 Task: Add Sprouts Organic Cinnamon Spice Instant Oatmeal to the cart.
Action: Mouse moved to (19, 81)
Screenshot: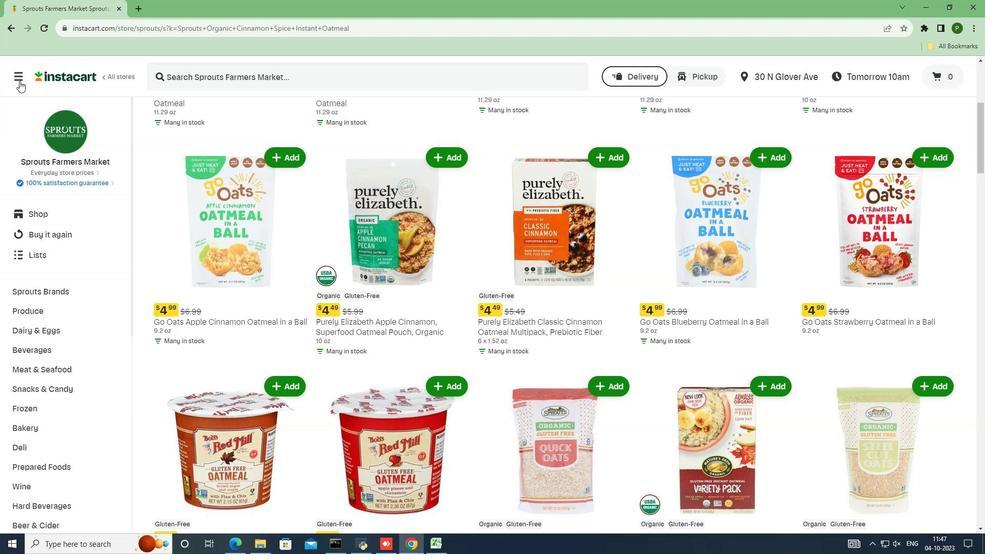 
Action: Mouse pressed left at (19, 81)
Screenshot: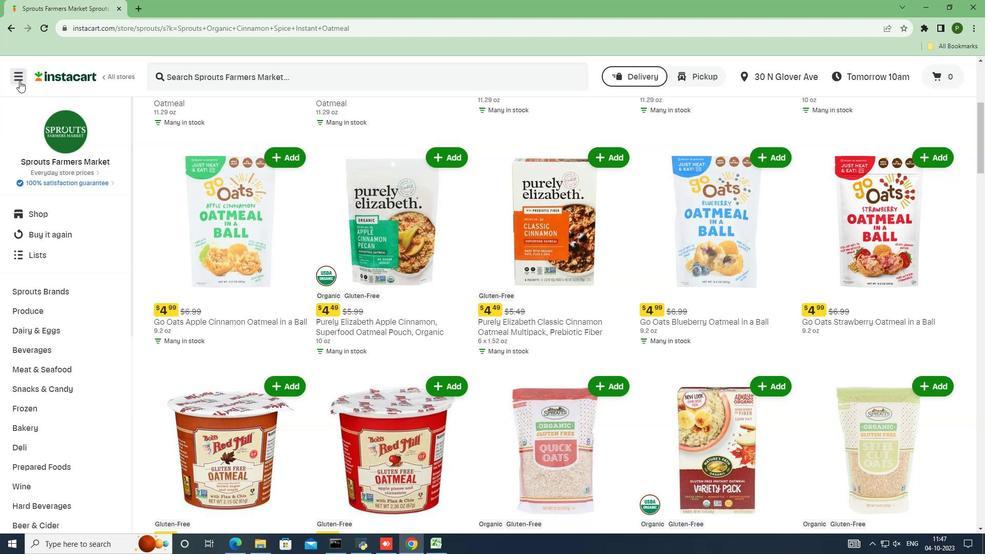 
Action: Mouse moved to (30, 280)
Screenshot: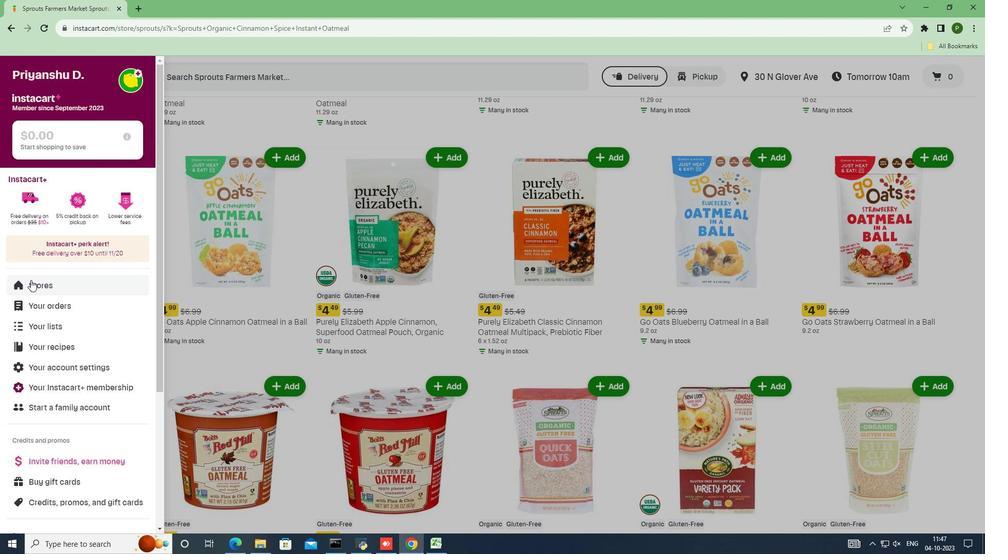 
Action: Mouse pressed left at (30, 280)
Screenshot: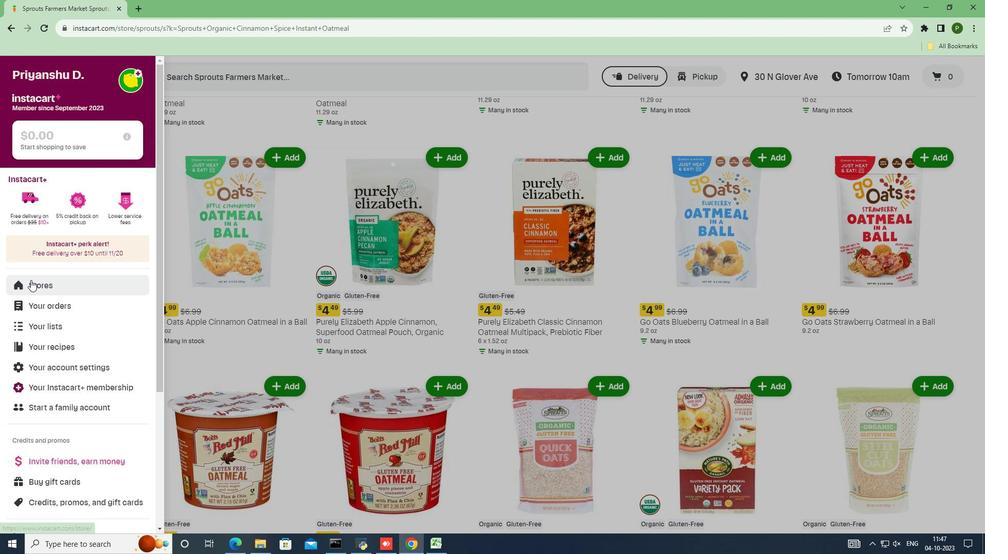 
Action: Mouse moved to (233, 108)
Screenshot: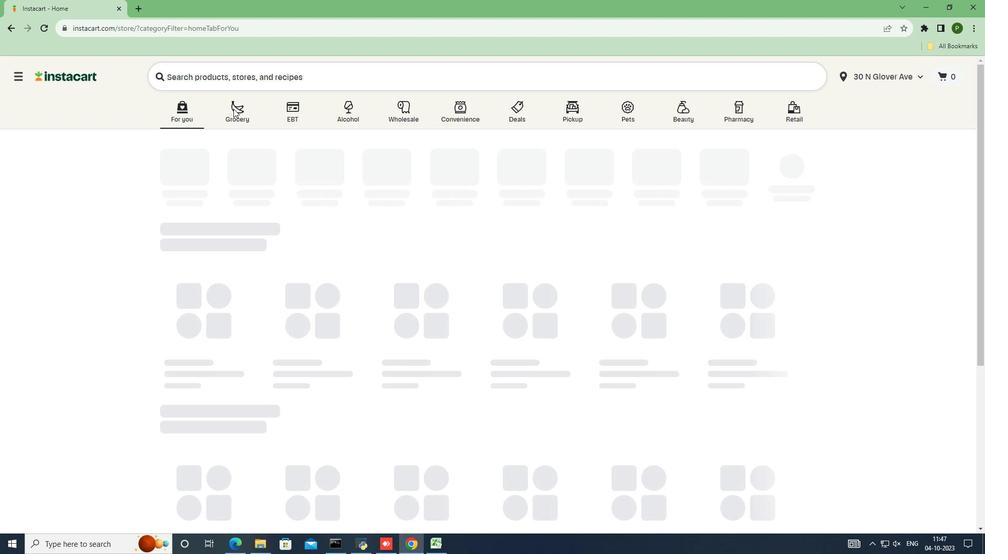 
Action: Mouse pressed left at (233, 108)
Screenshot: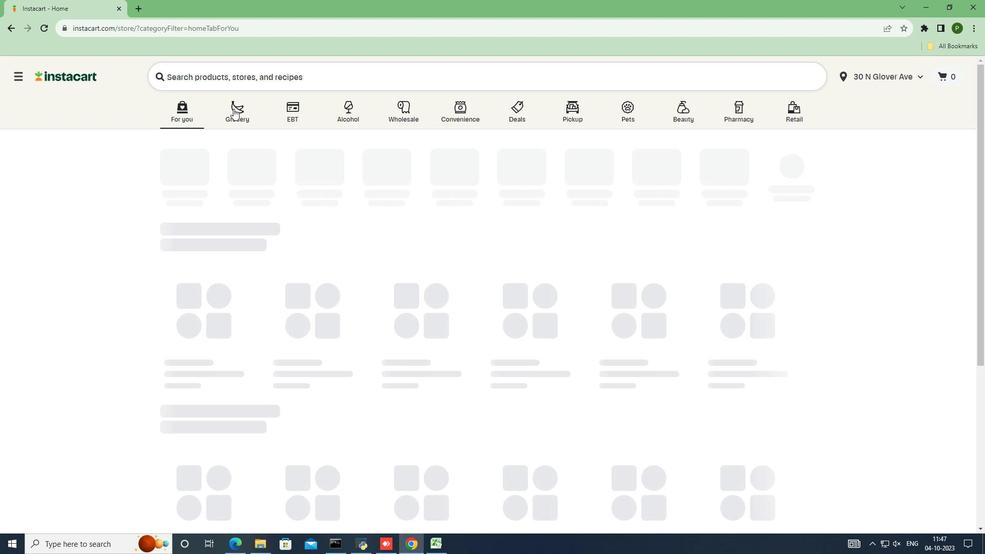 
Action: Mouse moved to (640, 226)
Screenshot: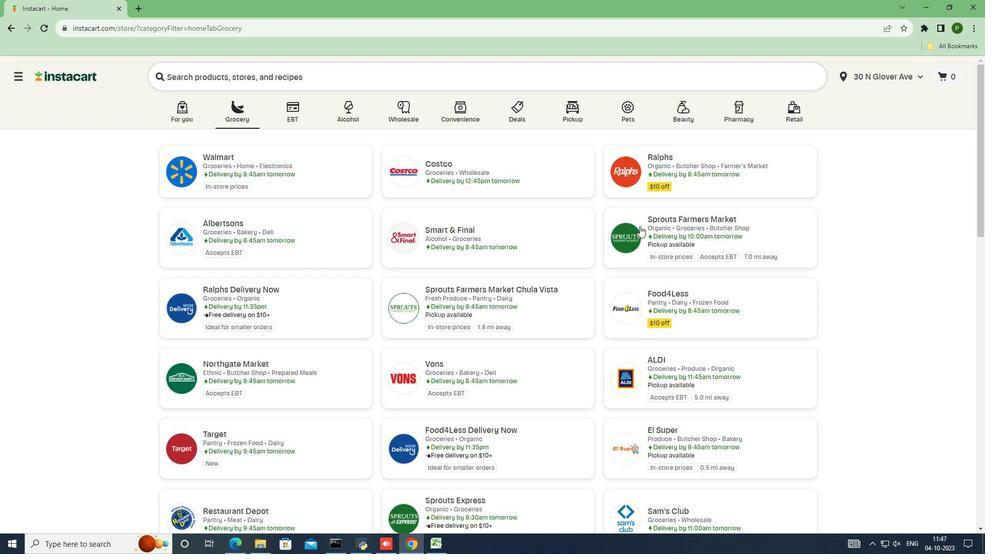 
Action: Mouse pressed left at (640, 226)
Screenshot: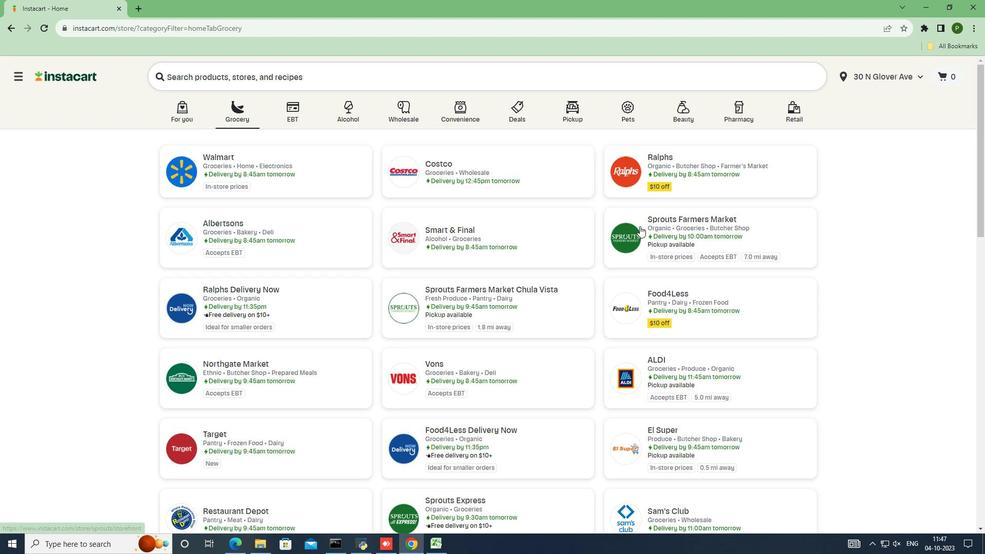 
Action: Mouse moved to (90, 286)
Screenshot: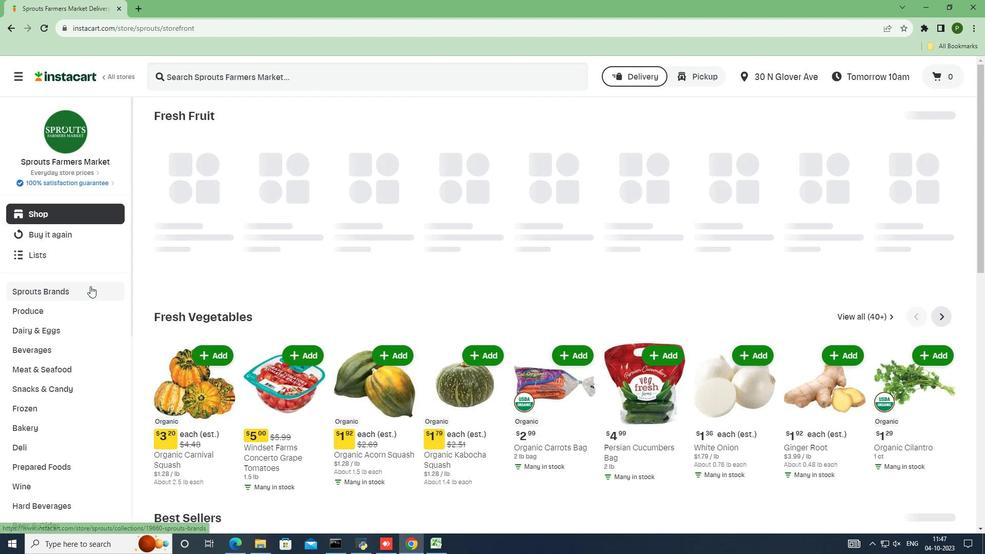 
Action: Mouse pressed left at (90, 286)
Screenshot: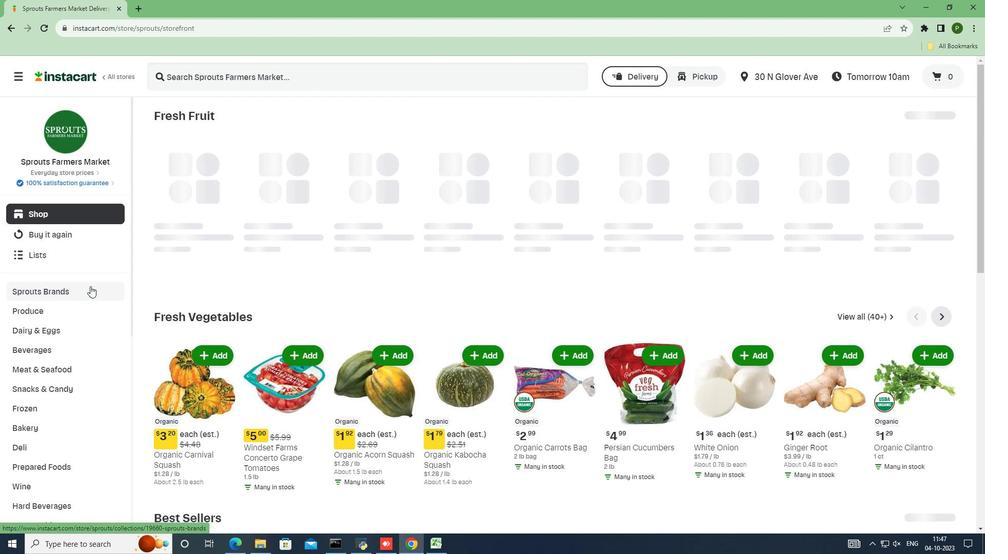 
Action: Mouse moved to (58, 368)
Screenshot: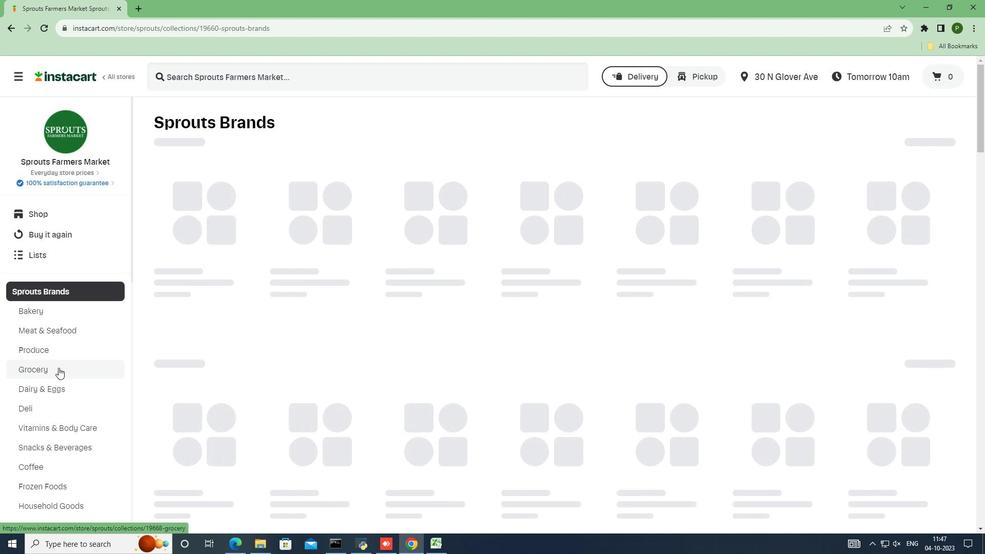 
Action: Mouse pressed left at (58, 368)
Screenshot: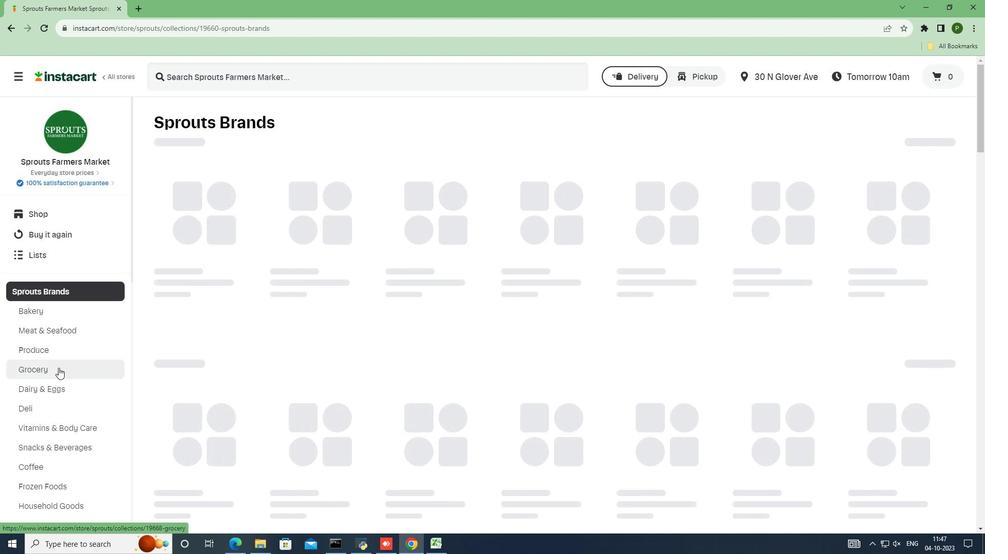 
Action: Mouse moved to (279, 226)
Screenshot: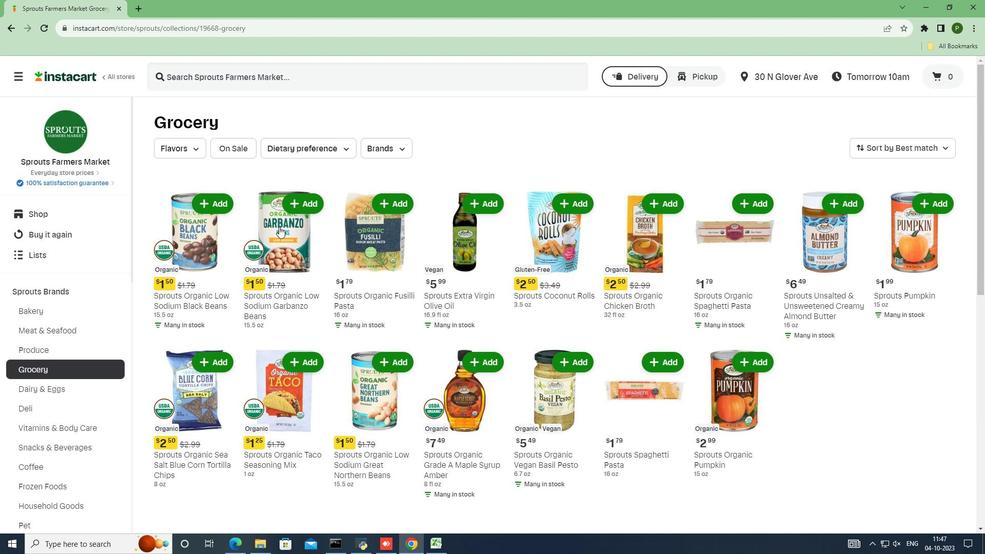 
Action: Mouse scrolled (279, 226) with delta (0, 0)
Screenshot: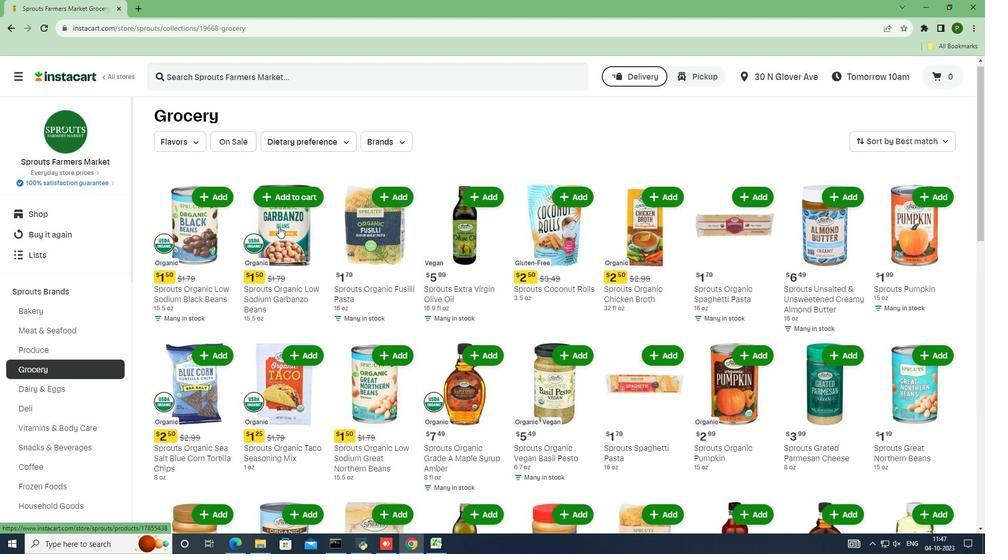
Action: Mouse scrolled (279, 226) with delta (0, 0)
Screenshot: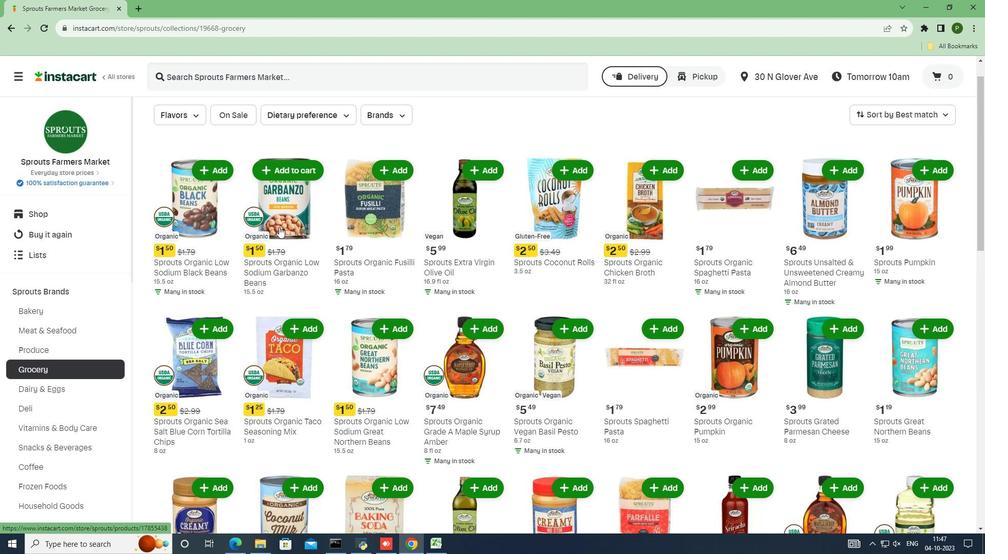 
Action: Mouse scrolled (279, 226) with delta (0, 0)
Screenshot: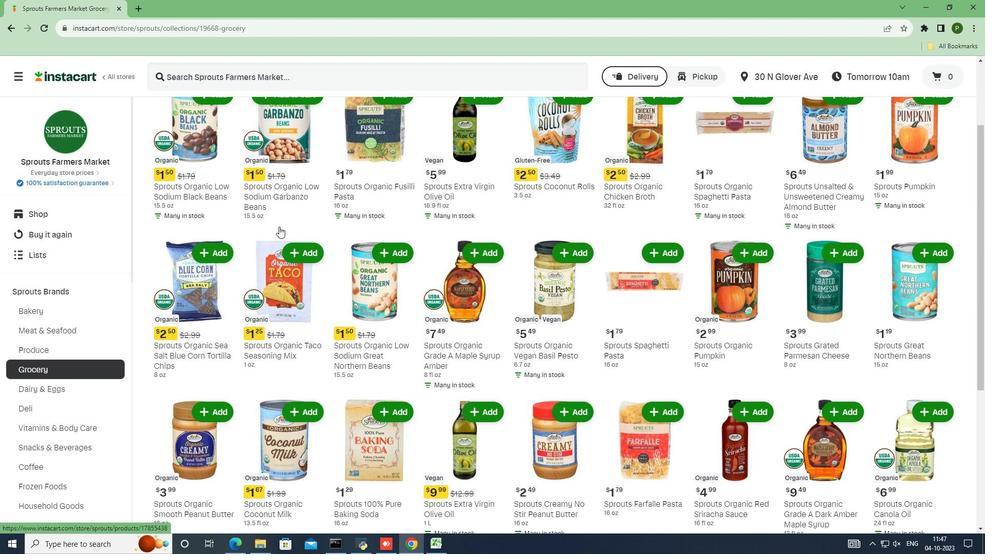 
Action: Mouse scrolled (279, 226) with delta (0, 0)
Screenshot: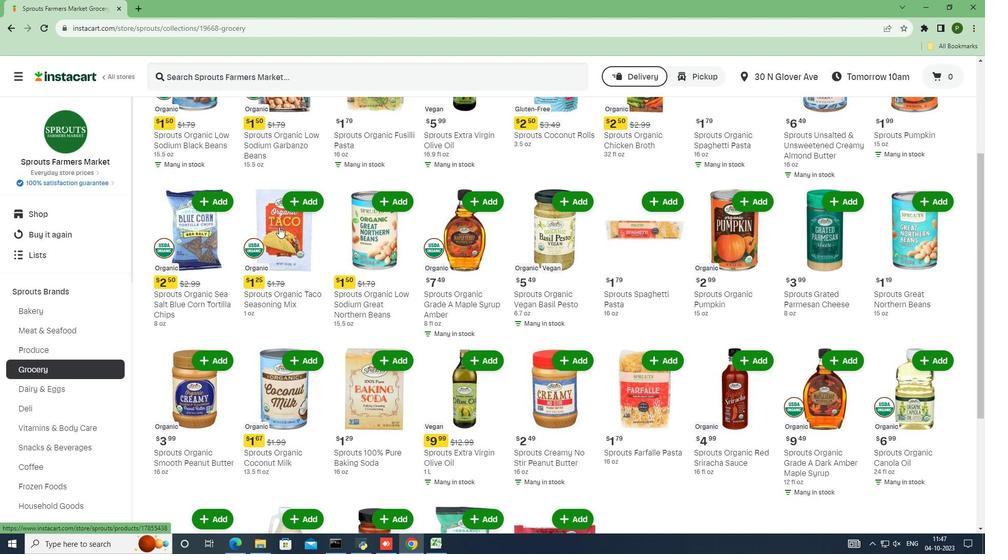 
Action: Mouse scrolled (279, 226) with delta (0, 0)
Screenshot: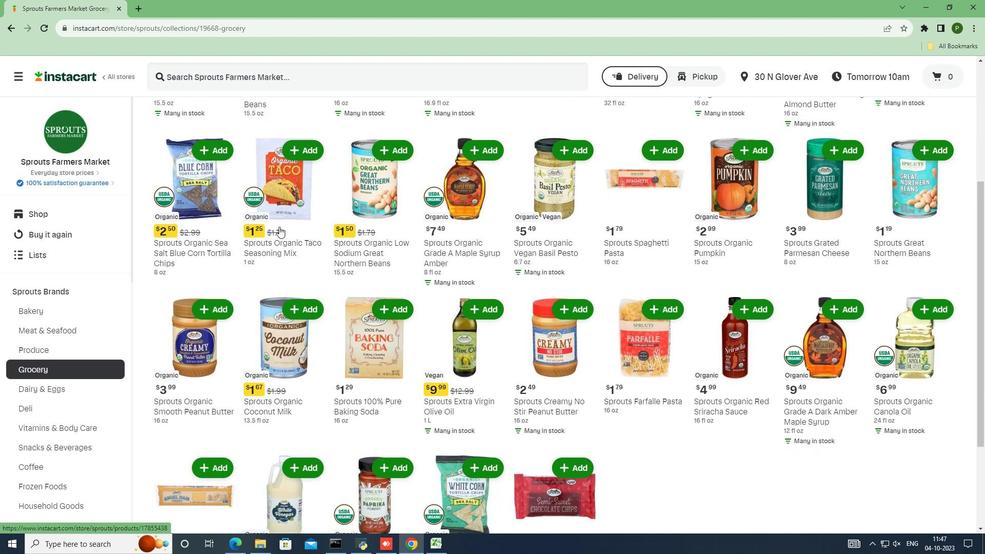 
Action: Mouse scrolled (279, 226) with delta (0, 0)
Screenshot: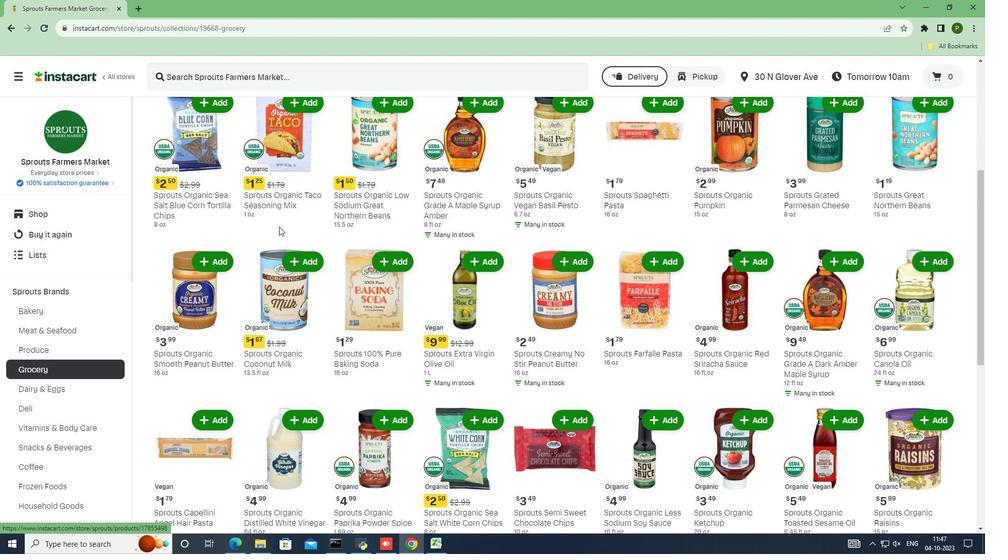 
Action: Mouse scrolled (279, 226) with delta (0, 0)
Screenshot: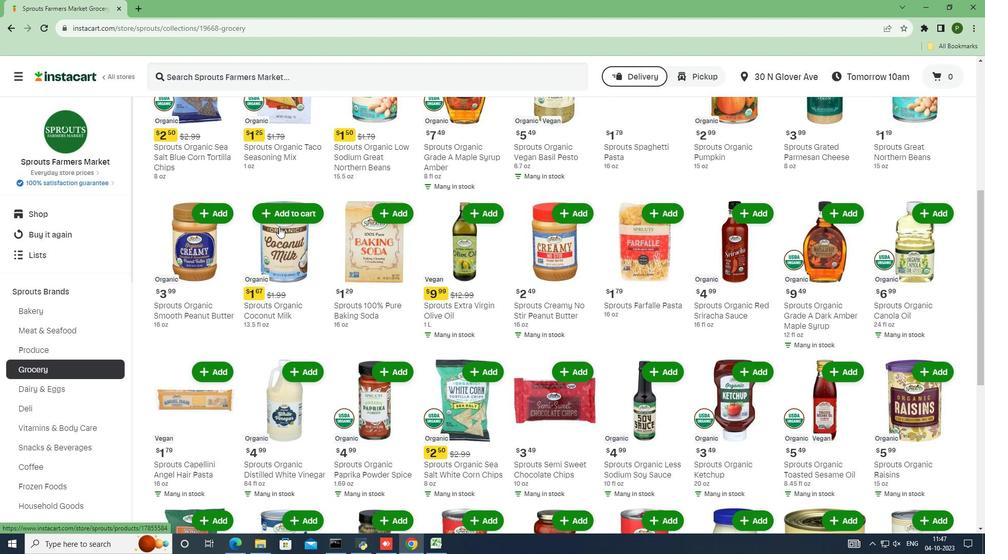 
Action: Mouse scrolled (279, 226) with delta (0, 0)
Screenshot: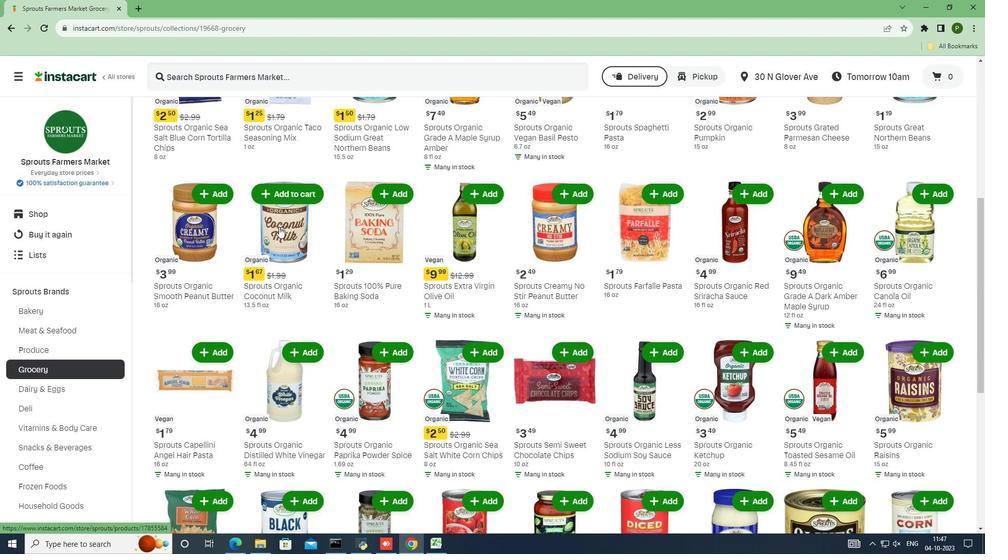 
Action: Mouse scrolled (279, 226) with delta (0, 0)
Screenshot: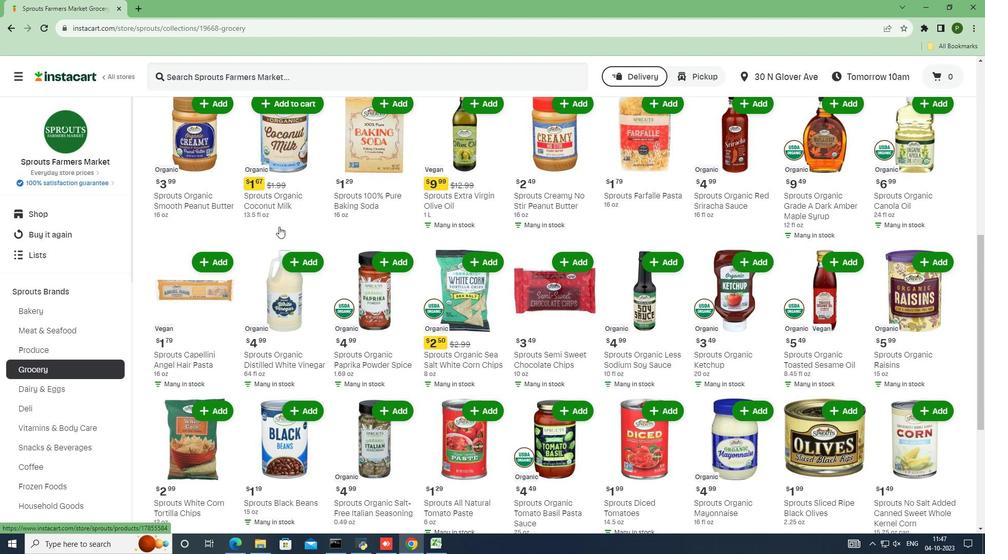 
Action: Mouse scrolled (279, 226) with delta (0, 0)
Screenshot: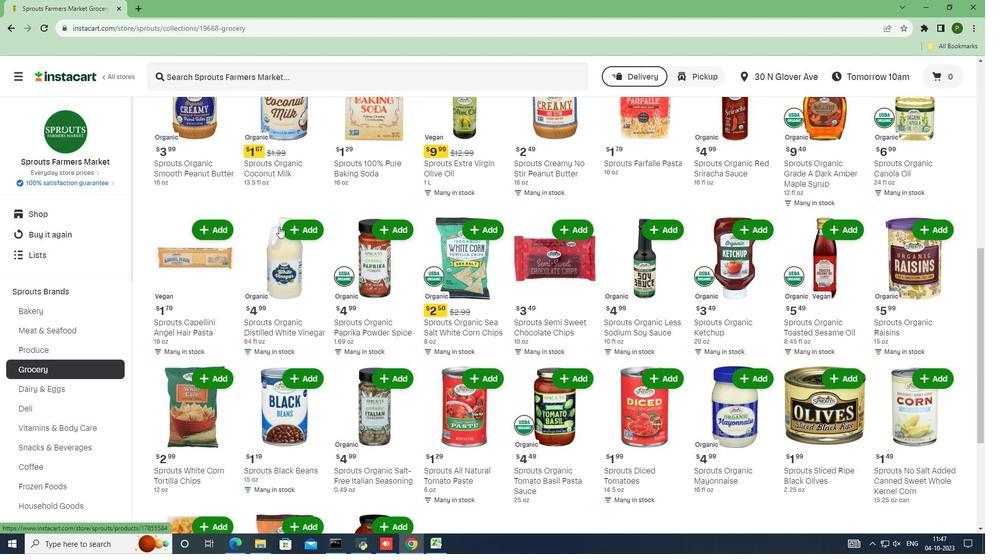 
Action: Mouse scrolled (279, 226) with delta (0, 0)
Screenshot: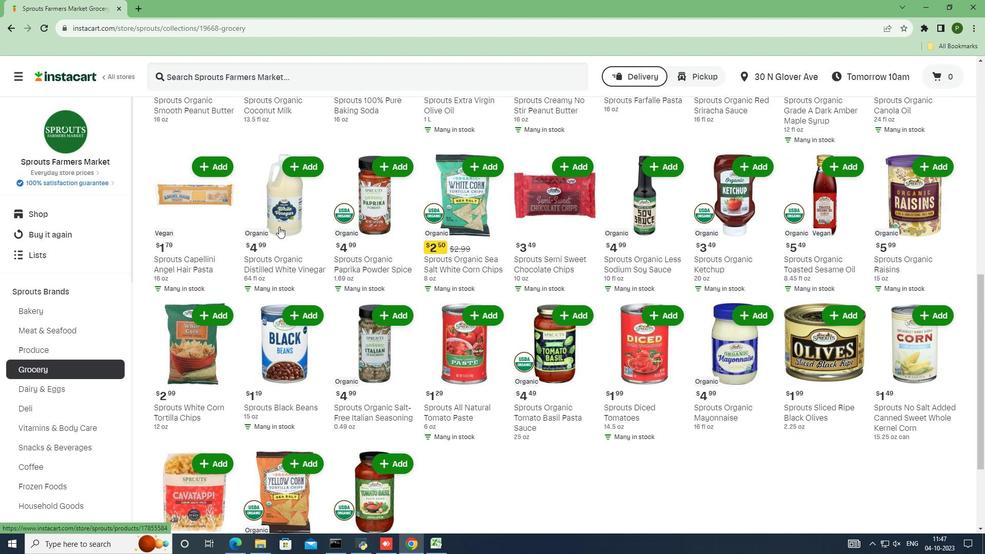 
Action: Mouse scrolled (279, 226) with delta (0, 0)
Screenshot: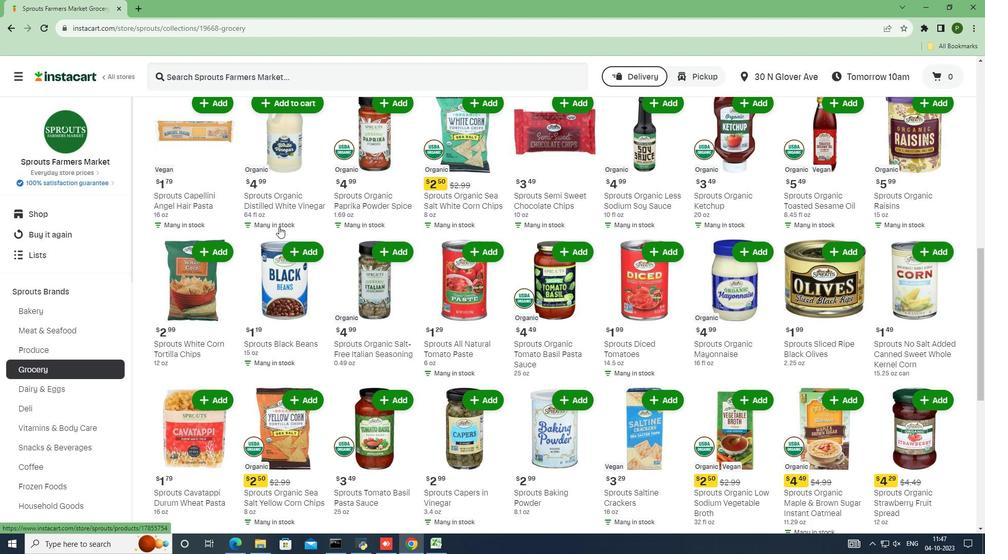 
Action: Mouse scrolled (279, 226) with delta (0, 0)
Screenshot: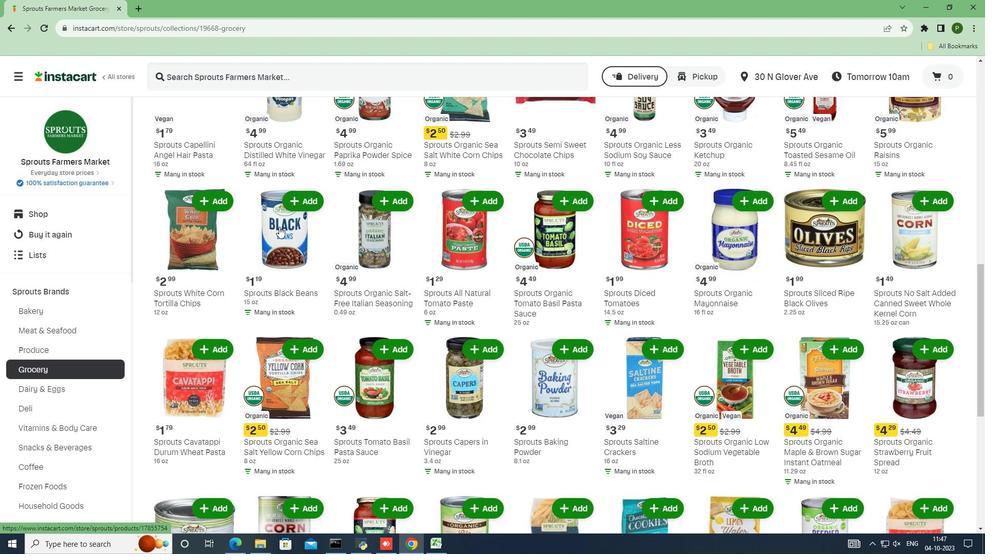 
Action: Mouse scrolled (279, 226) with delta (0, 0)
Screenshot: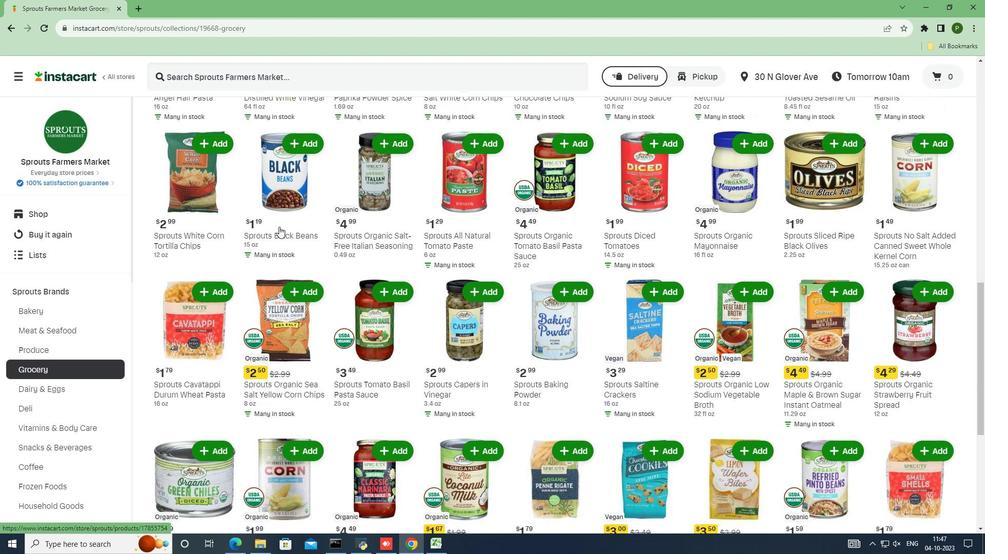 
Action: Mouse scrolled (279, 226) with delta (0, 0)
Screenshot: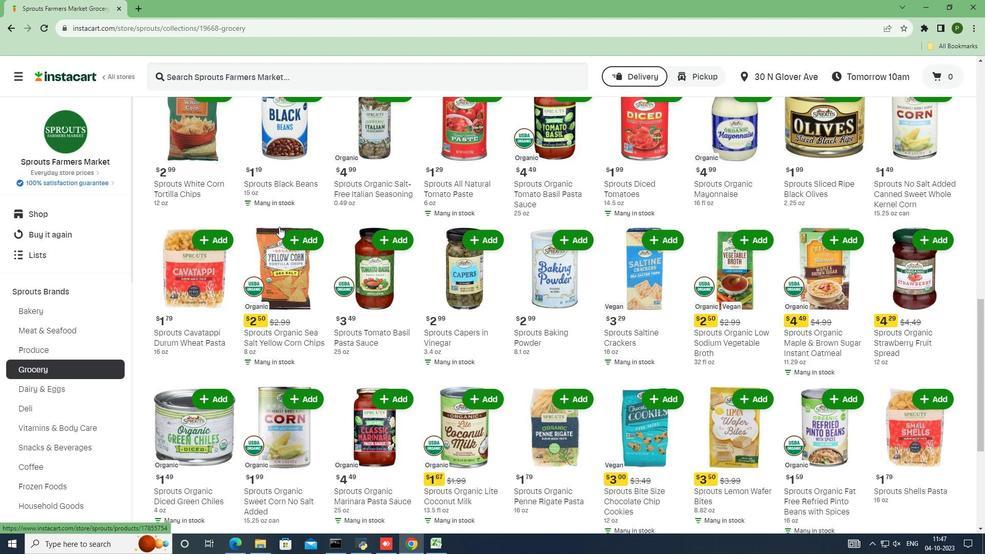 
Action: Mouse scrolled (279, 226) with delta (0, 0)
Screenshot: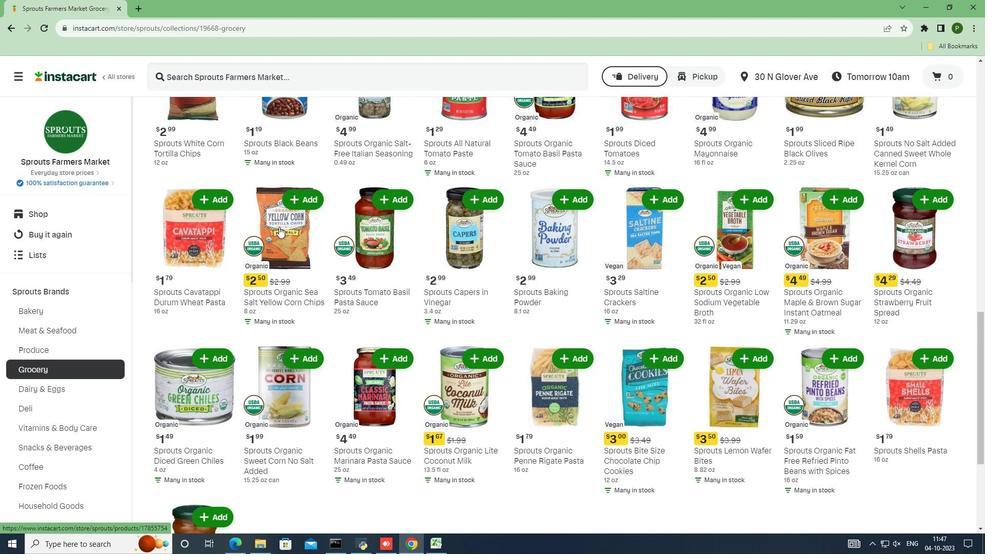 
Action: Mouse scrolled (279, 226) with delta (0, 0)
Screenshot: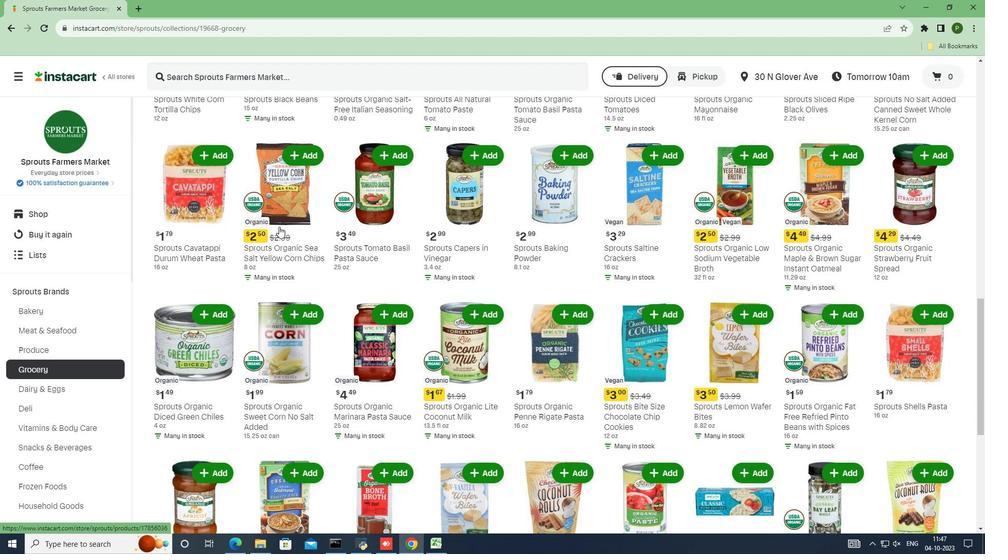 
Action: Mouse moved to (279, 227)
Screenshot: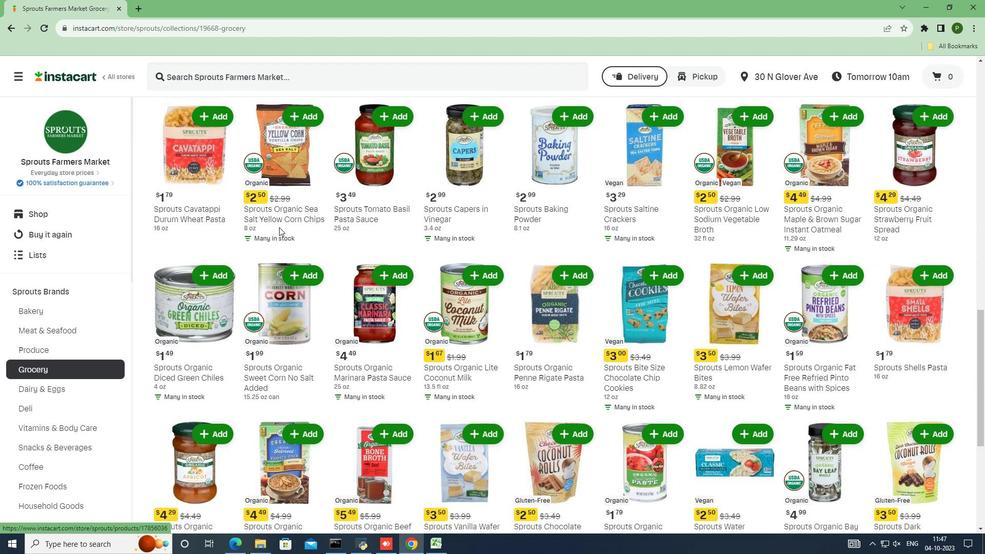 
Action: Mouse scrolled (279, 226) with delta (0, 0)
Screenshot: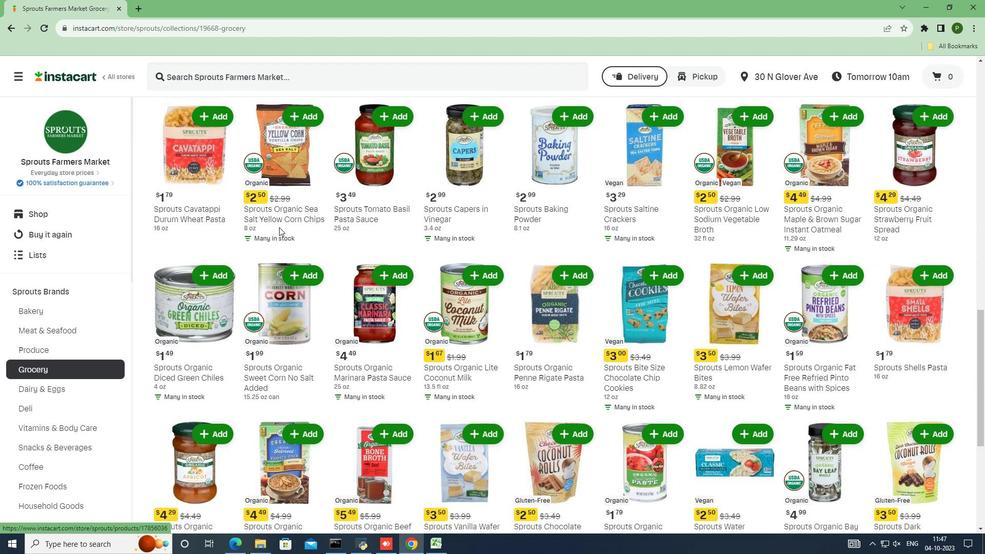 
Action: Mouse moved to (279, 227)
Screenshot: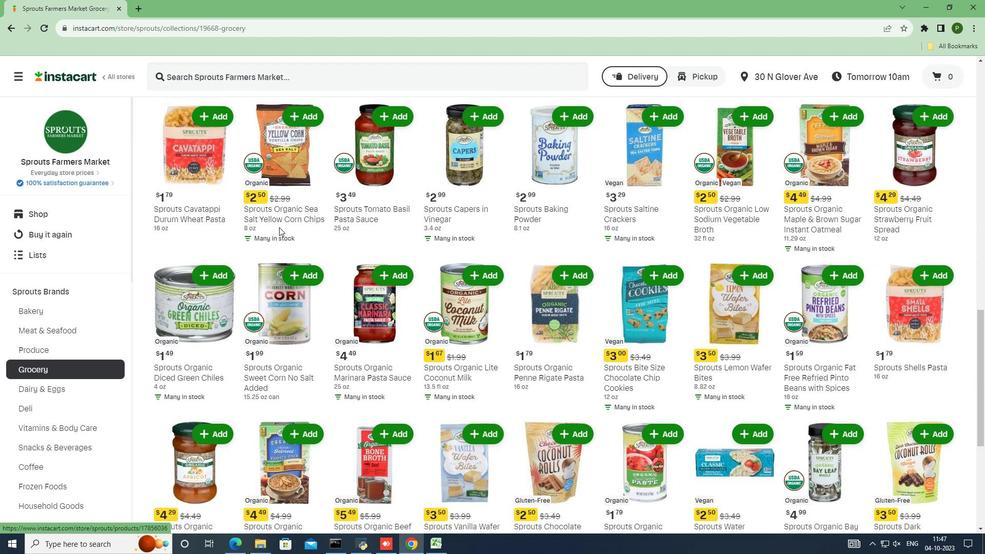 
Action: Mouse scrolled (279, 226) with delta (0, 0)
Screenshot: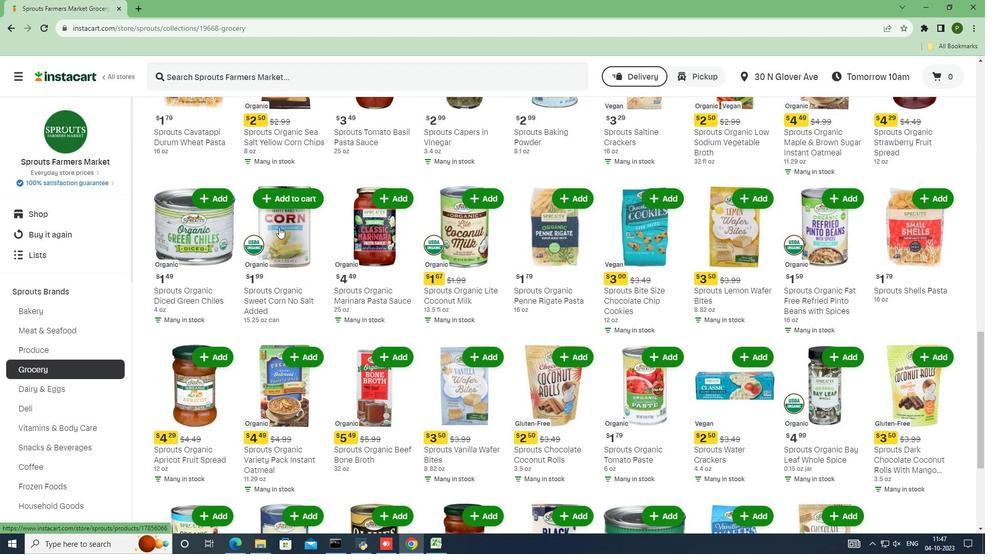 
Action: Mouse scrolled (279, 226) with delta (0, 0)
Screenshot: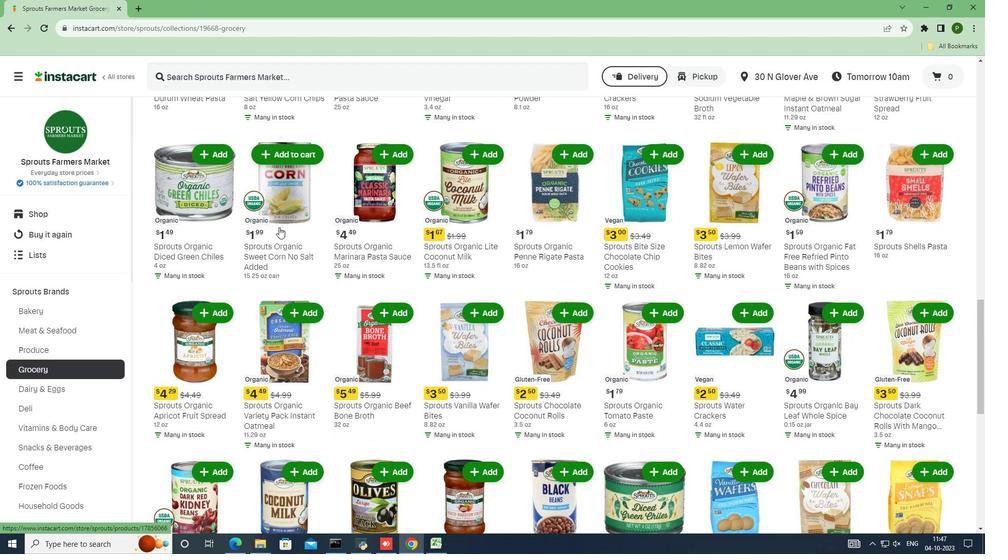 
Action: Mouse scrolled (279, 226) with delta (0, 0)
Screenshot: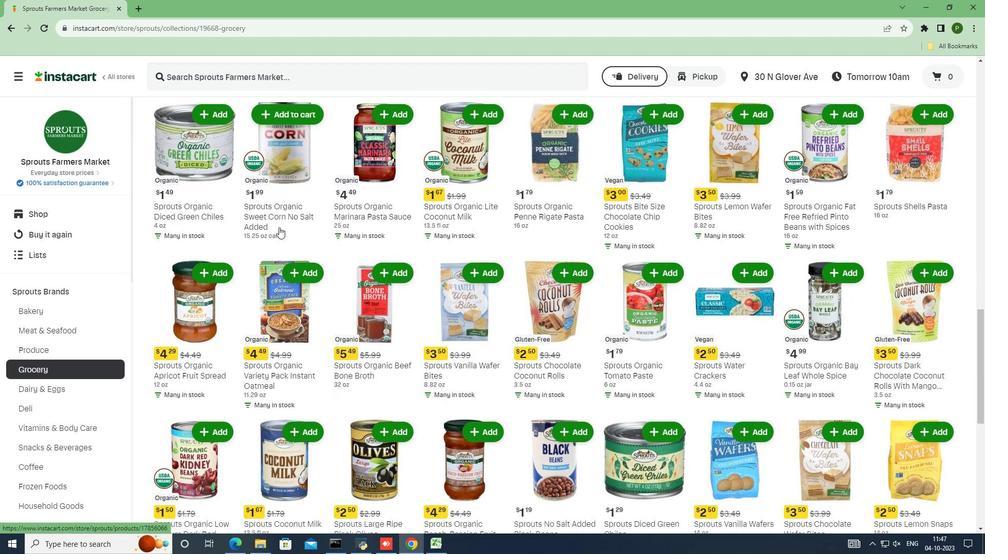 
Action: Mouse scrolled (279, 226) with delta (0, 0)
Screenshot: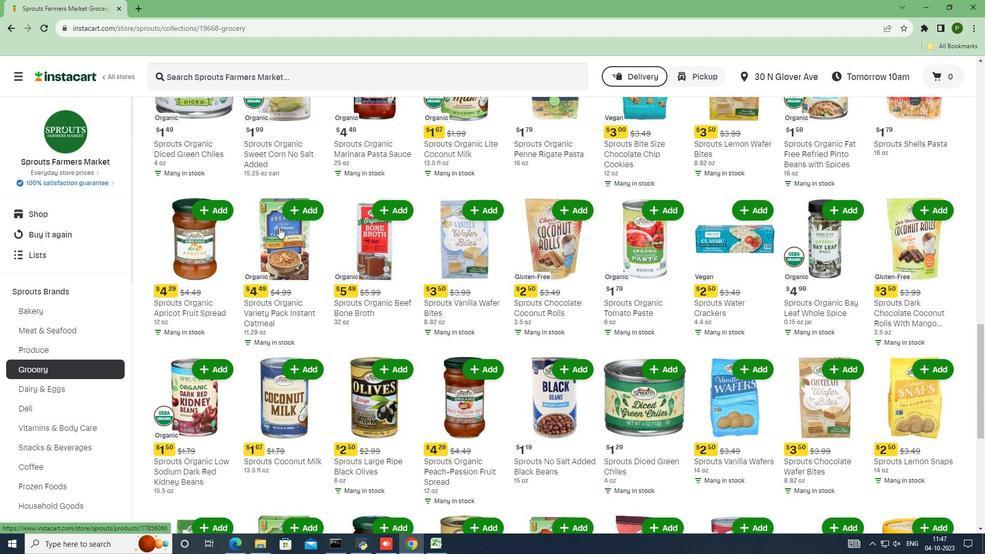 
Action: Mouse scrolled (279, 226) with delta (0, 0)
Screenshot: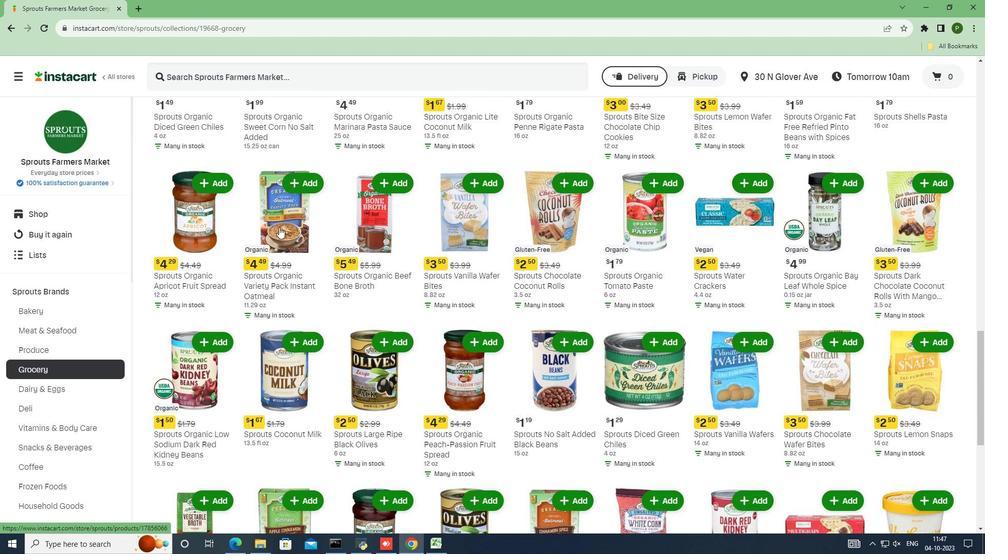 
Action: Mouse scrolled (279, 226) with delta (0, 0)
Screenshot: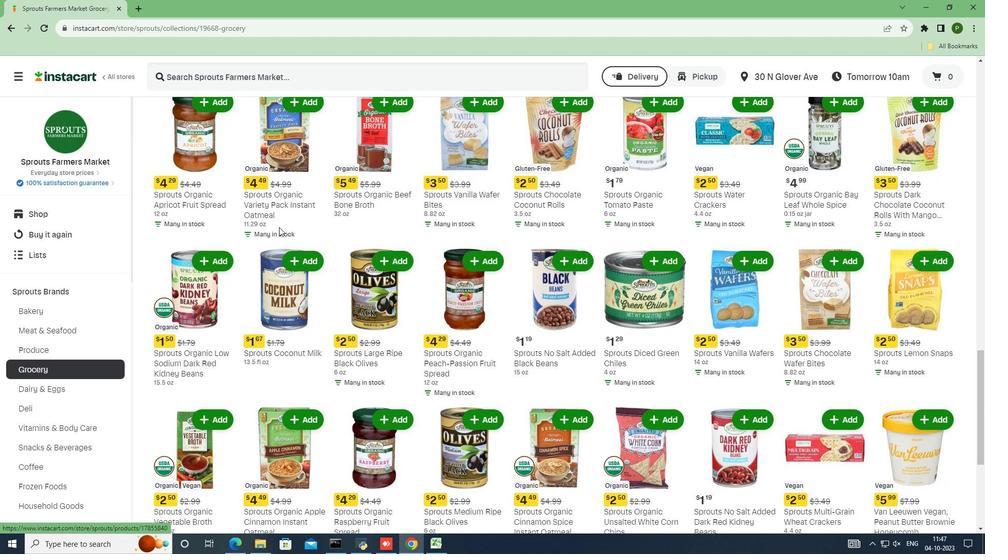 
Action: Mouse scrolled (279, 226) with delta (0, 0)
Screenshot: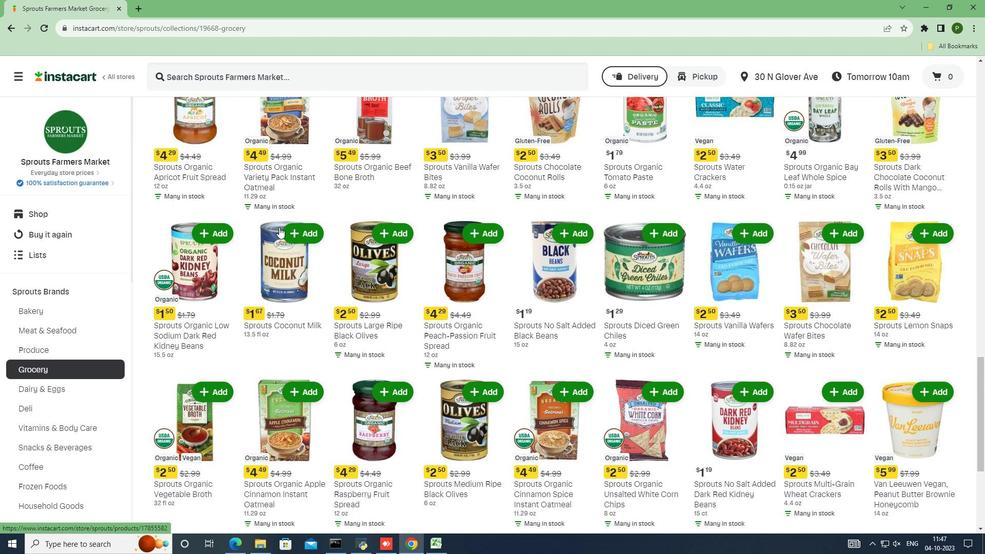 
Action: Mouse scrolled (279, 226) with delta (0, 0)
Screenshot: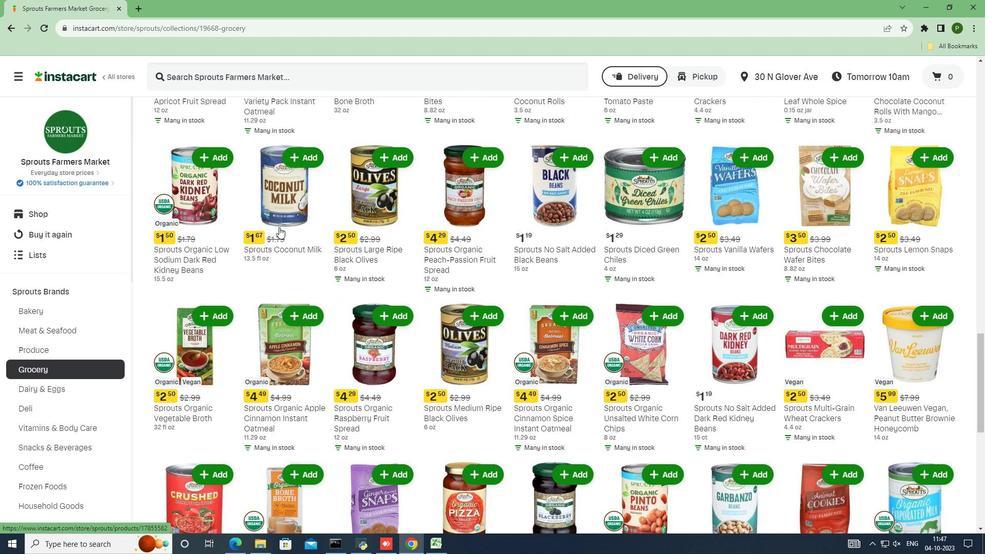 
Action: Mouse scrolled (279, 226) with delta (0, 0)
Screenshot: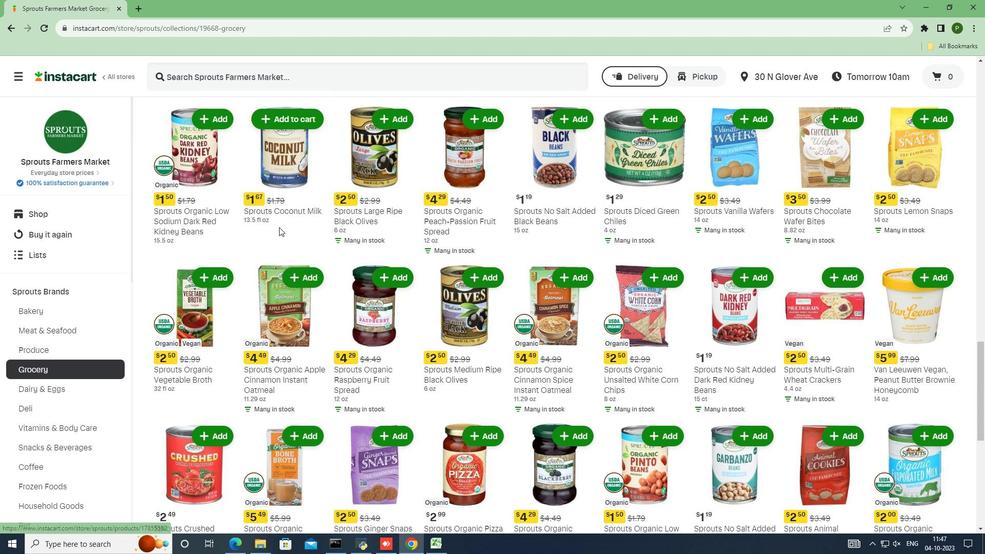
Action: Mouse moved to (554, 222)
Screenshot: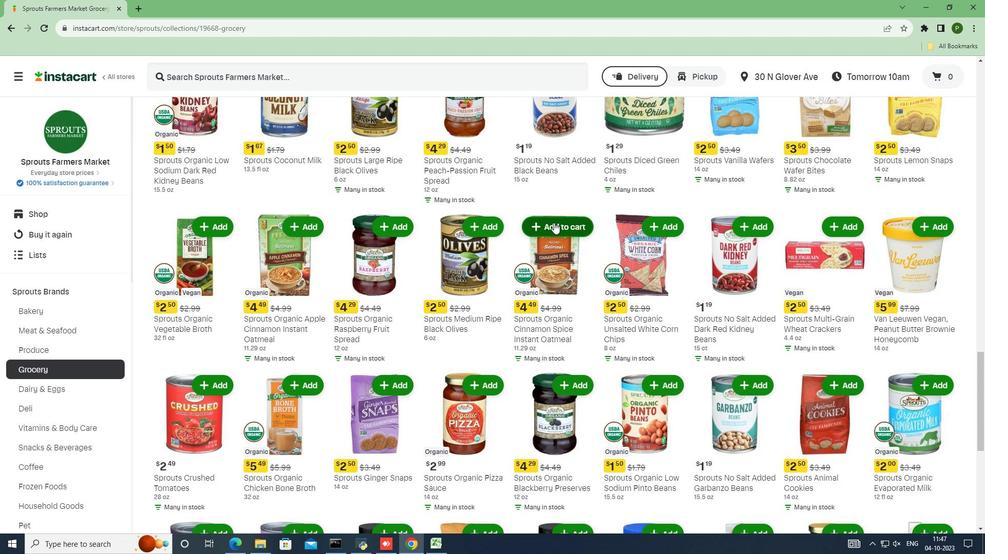 
Action: Mouse pressed left at (554, 222)
Screenshot: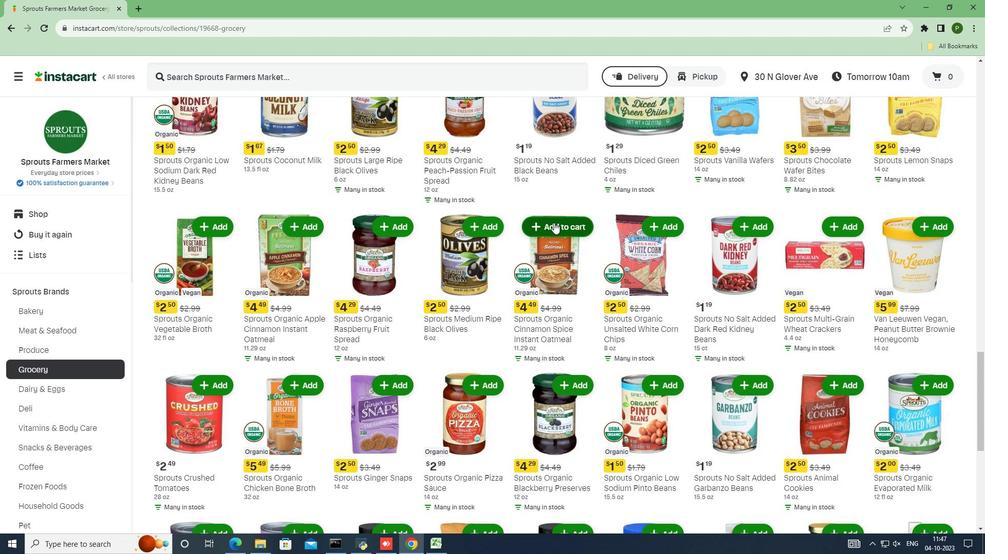 
